 Task: Access a repository's "Traffic" for analytics.
Action: Mouse moved to (1092, 63)
Screenshot: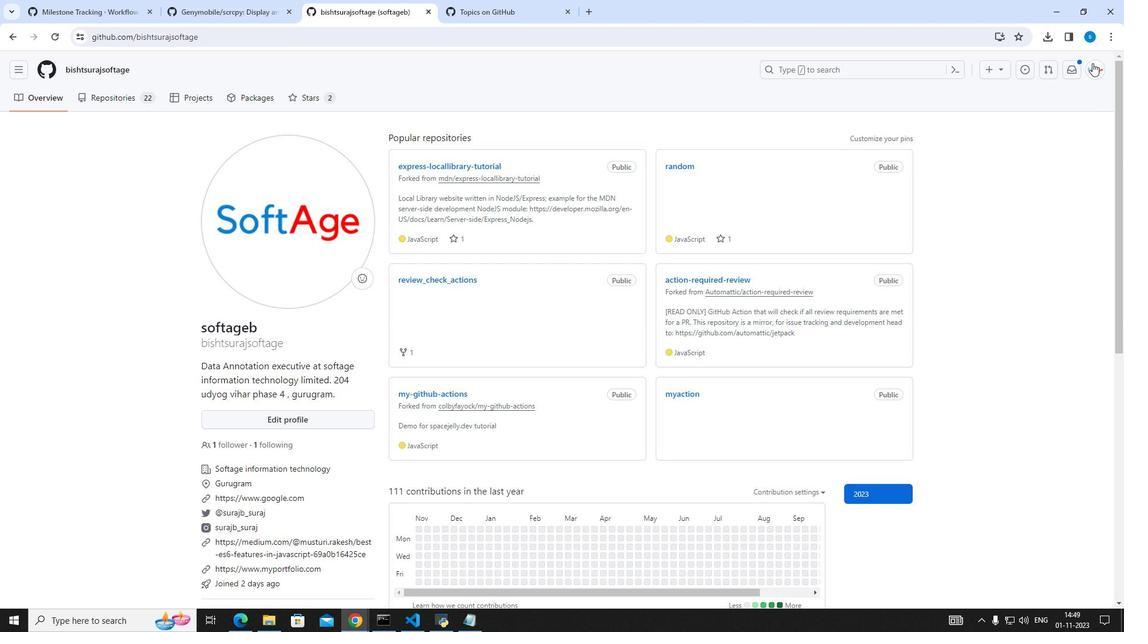 
Action: Mouse pressed left at (1092, 63)
Screenshot: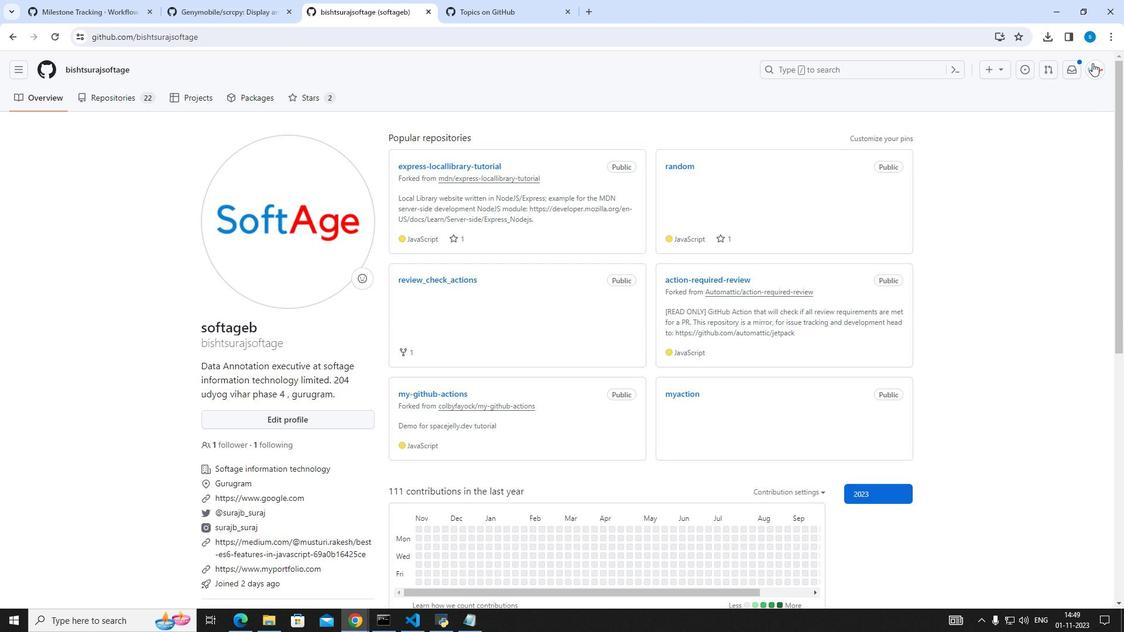 
Action: Mouse moved to (1031, 154)
Screenshot: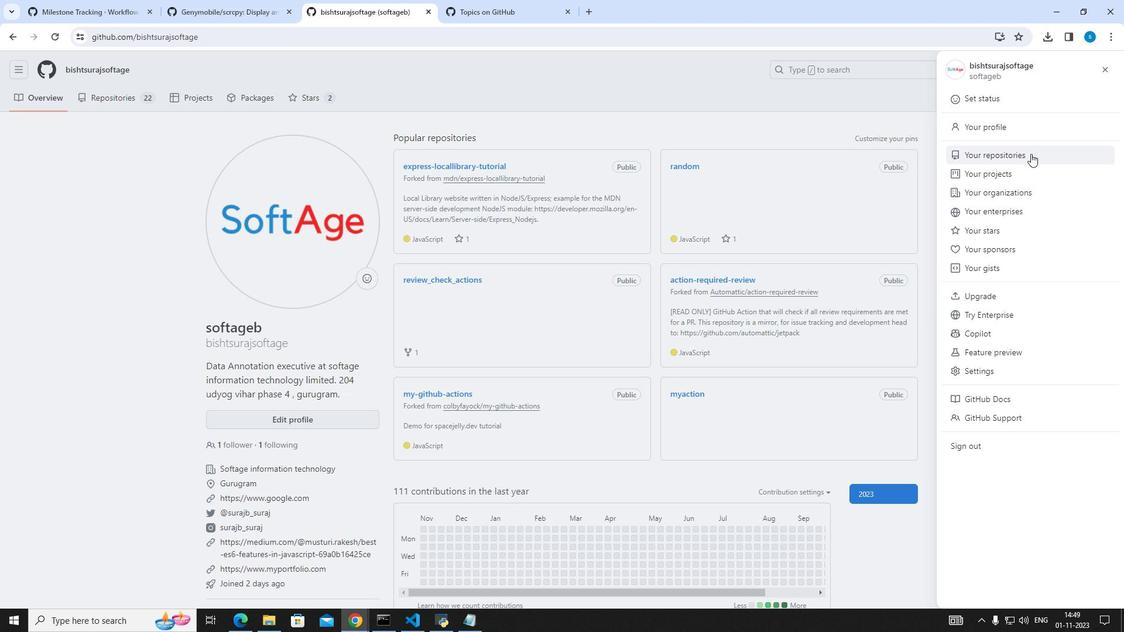 
Action: Mouse pressed left at (1031, 154)
Screenshot: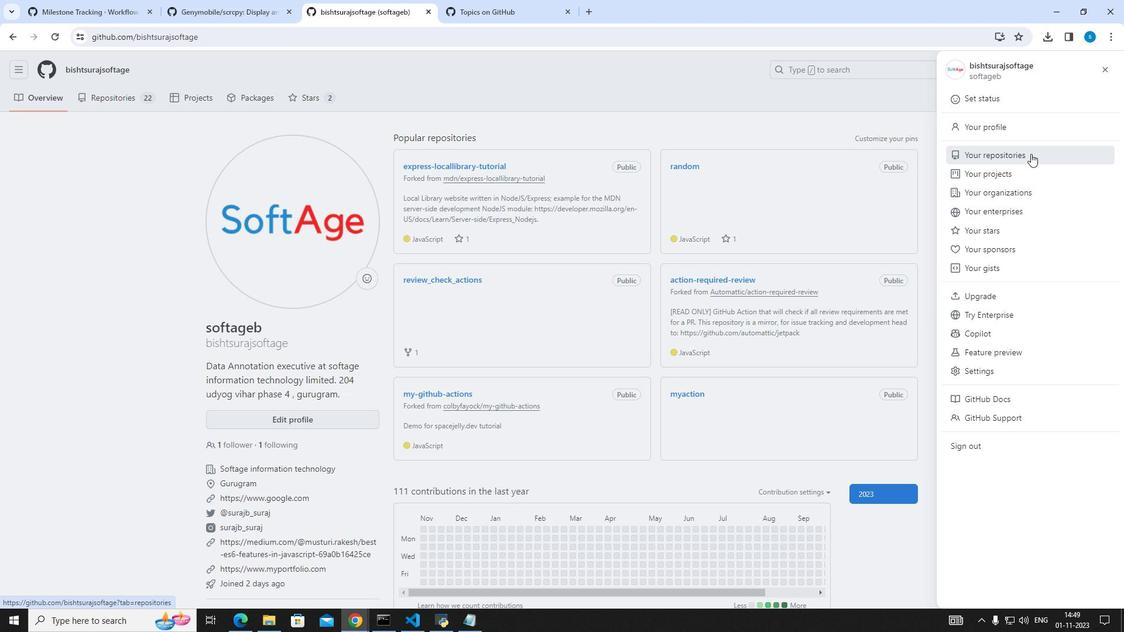 
Action: Mouse moved to (648, 224)
Screenshot: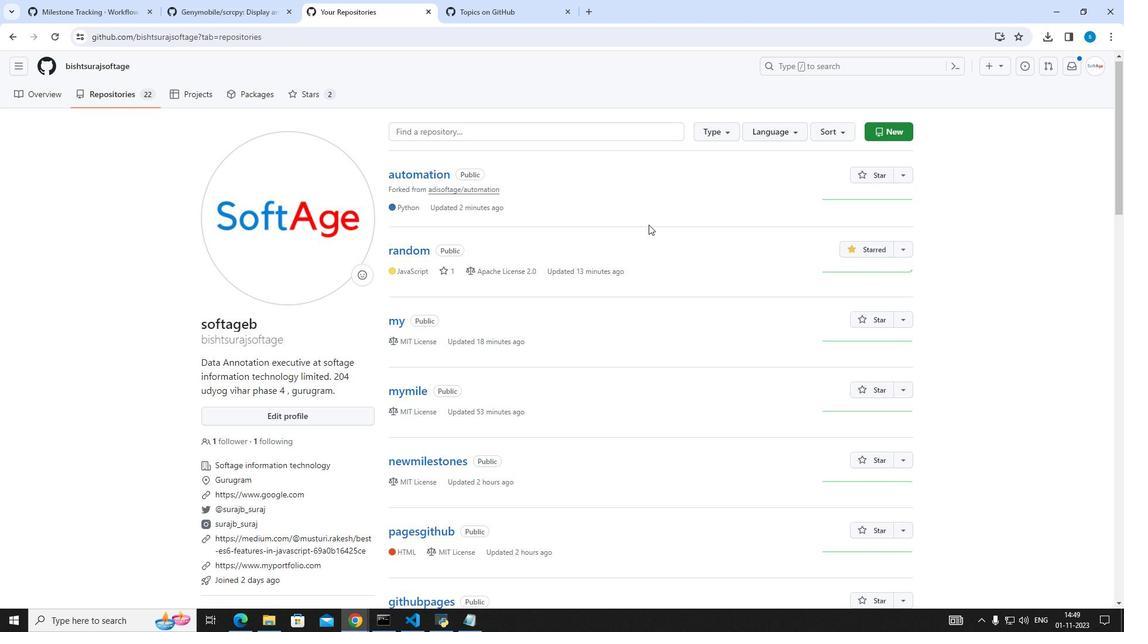 
Action: Mouse scrolled (648, 224) with delta (0, 0)
Screenshot: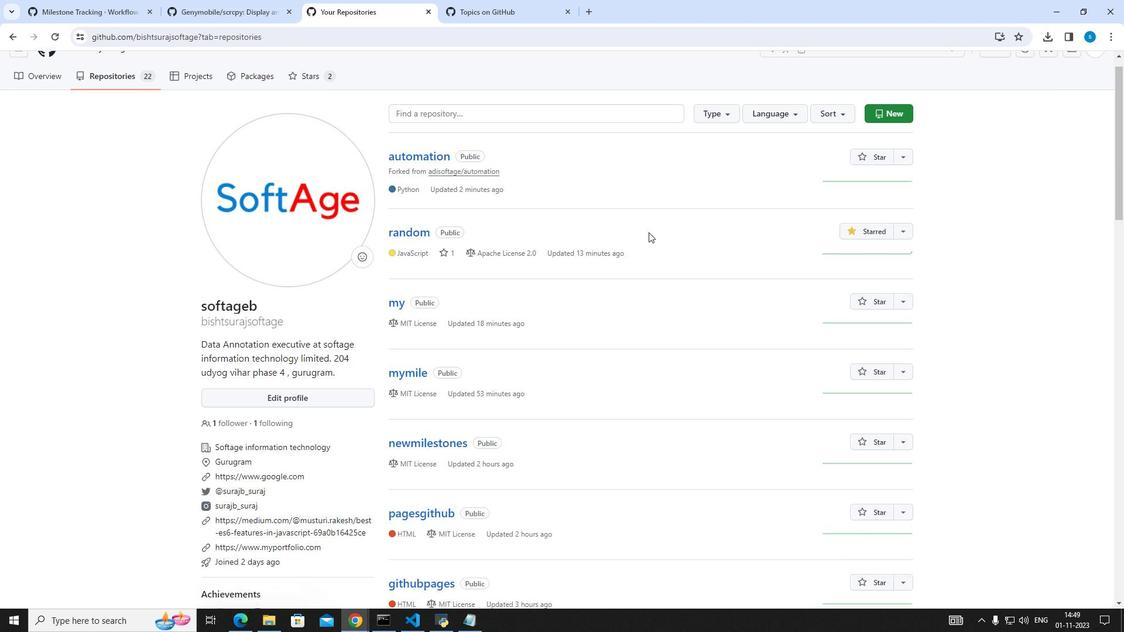 
Action: Mouse moved to (648, 224)
Screenshot: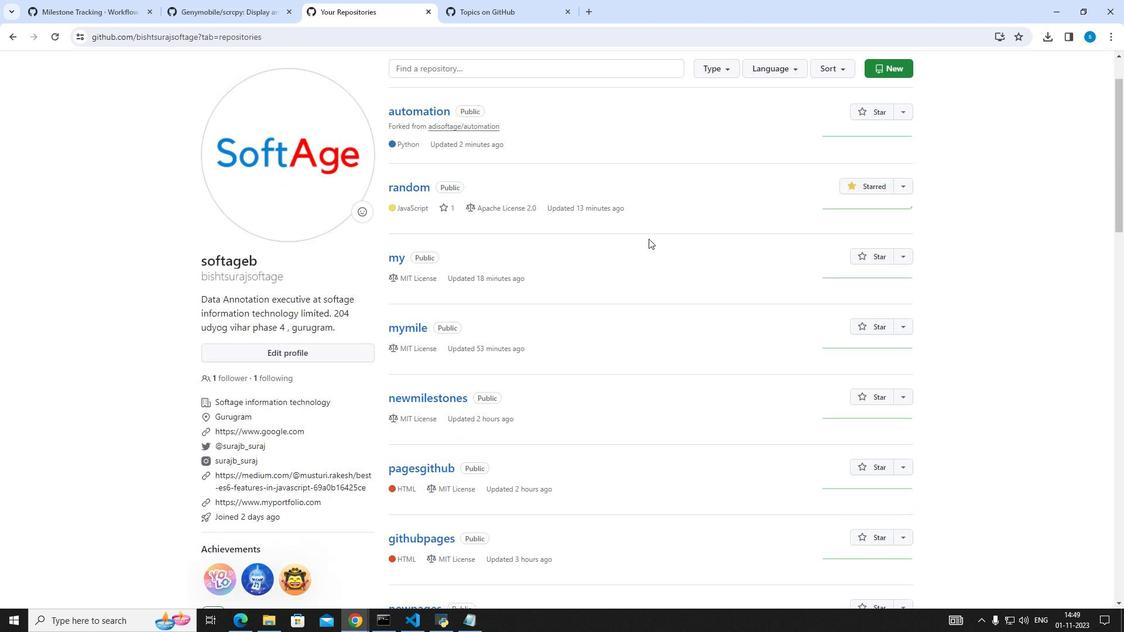 
Action: Mouse scrolled (648, 224) with delta (0, 0)
Screenshot: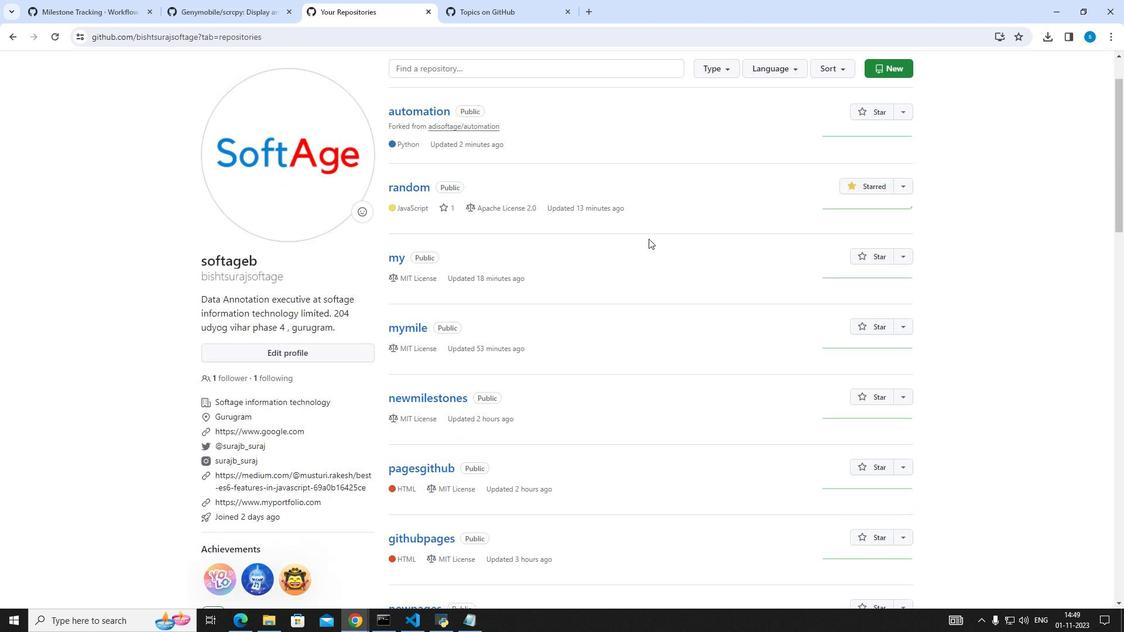 
Action: Mouse moved to (648, 225)
Screenshot: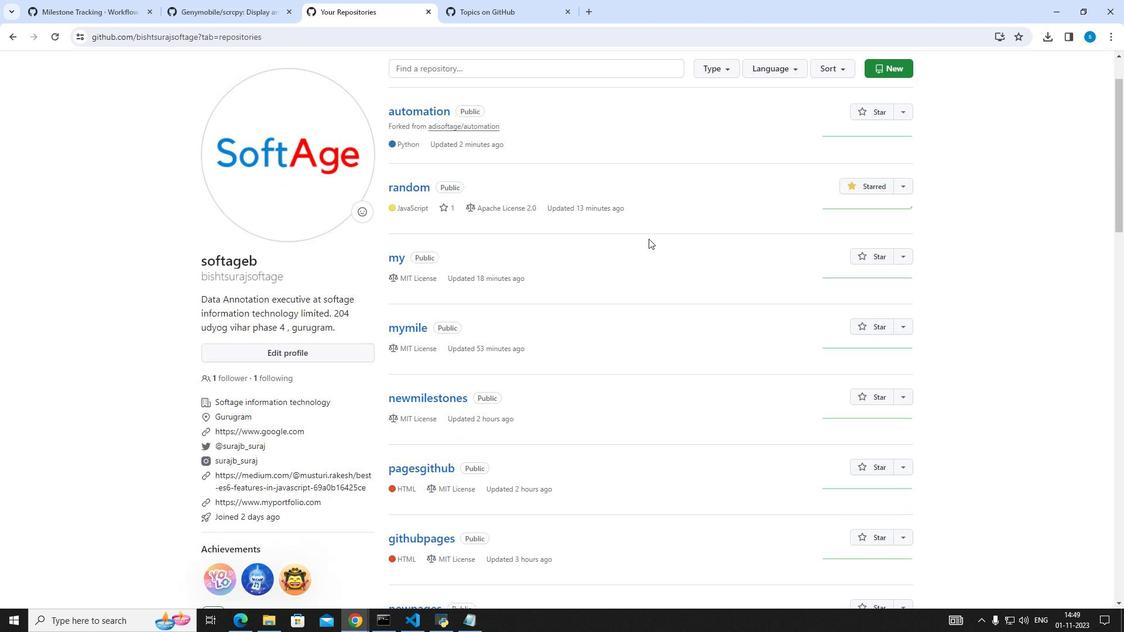 
Action: Mouse scrolled (648, 224) with delta (0, 0)
Screenshot: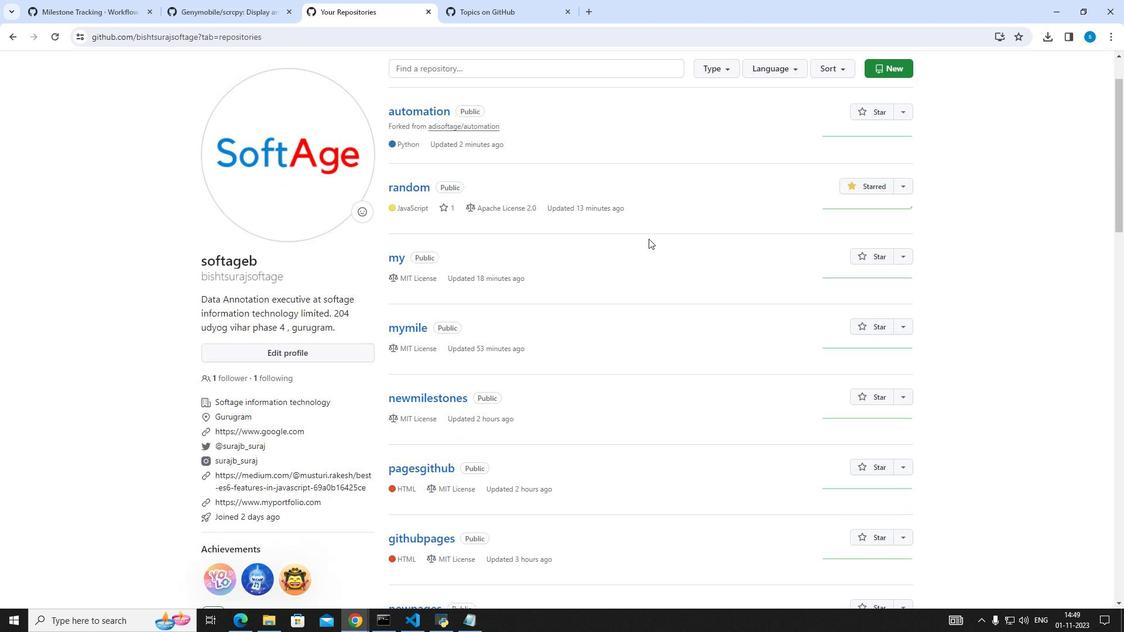 
Action: Mouse moved to (648, 229)
Screenshot: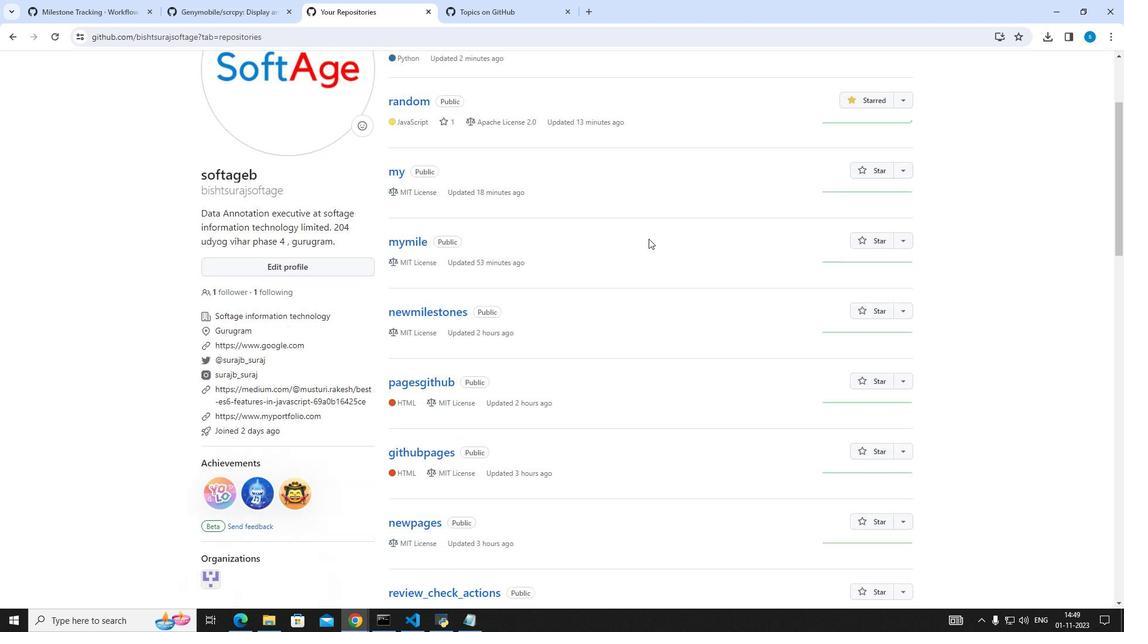 
Action: Mouse scrolled (648, 228) with delta (0, 0)
Screenshot: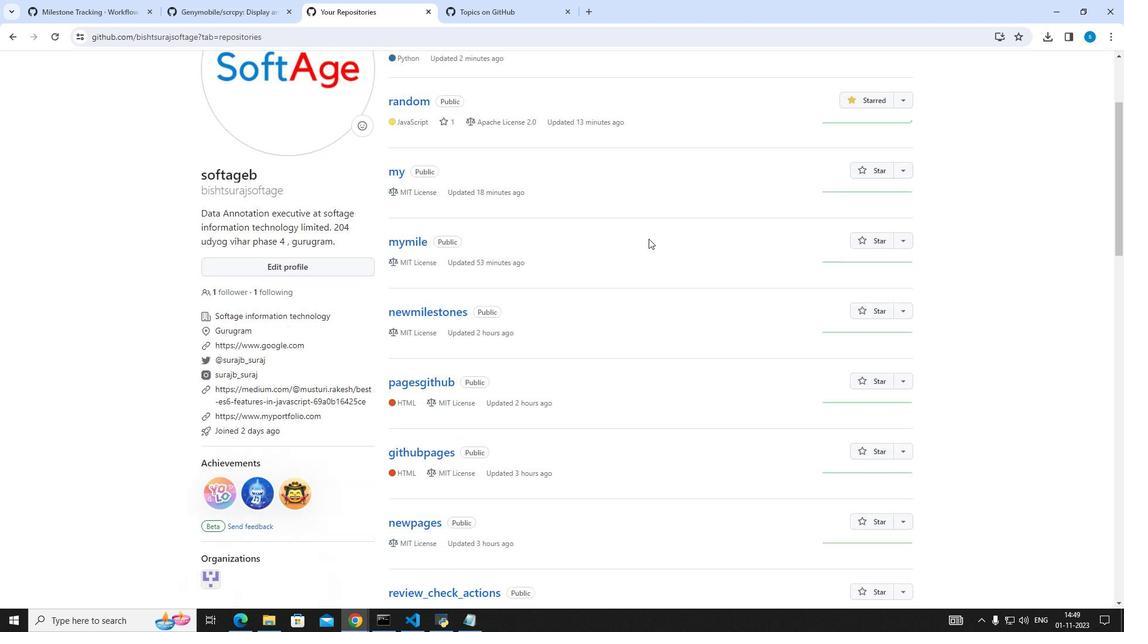 
Action: Mouse moved to (648, 238)
Screenshot: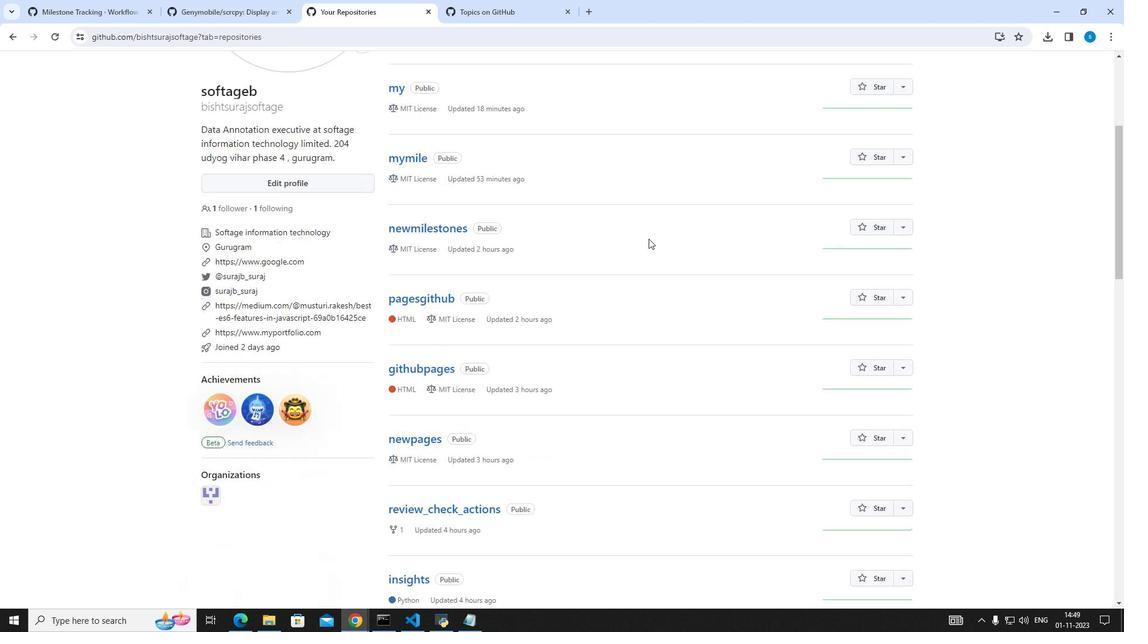
Action: Mouse scrolled (648, 238) with delta (0, 0)
Screenshot: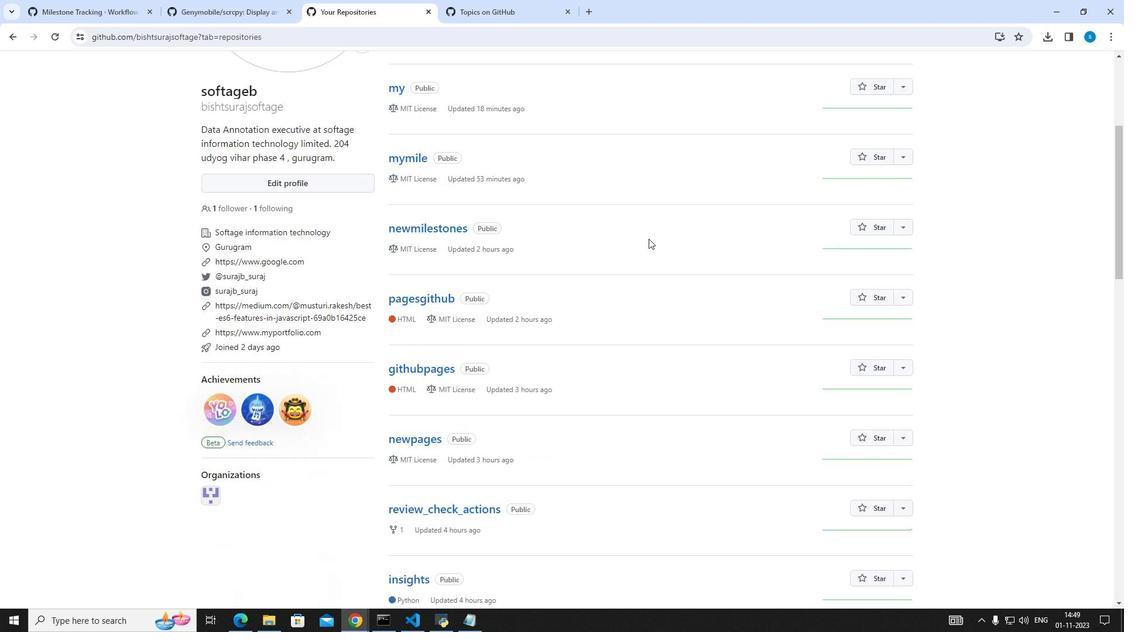 
Action: Mouse scrolled (648, 238) with delta (0, 0)
Screenshot: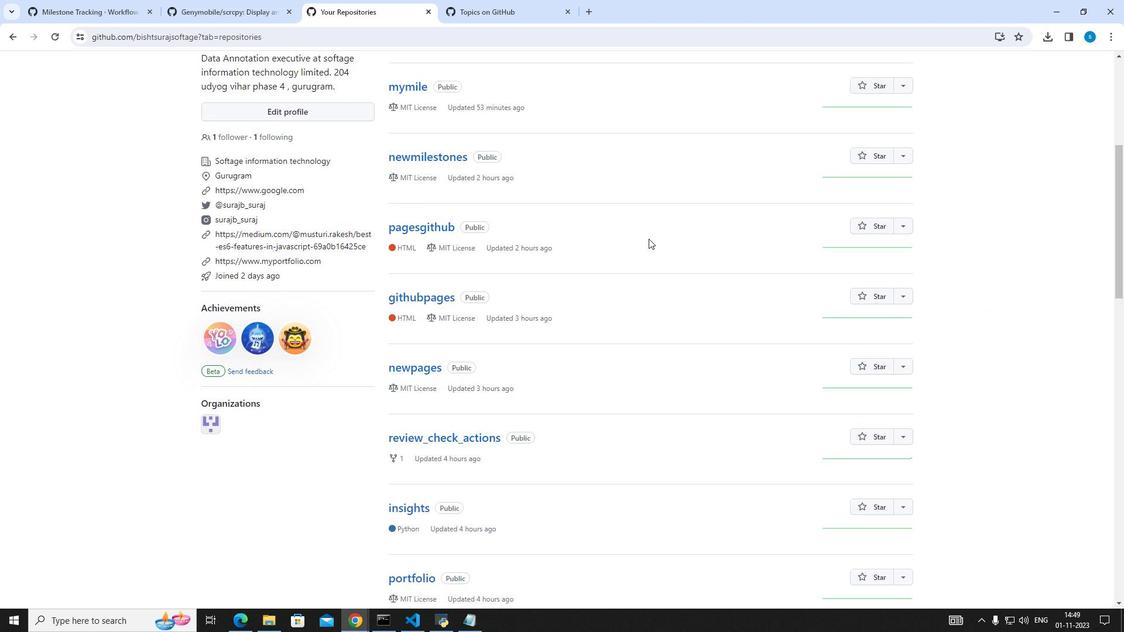 
Action: Mouse scrolled (648, 238) with delta (0, 0)
Screenshot: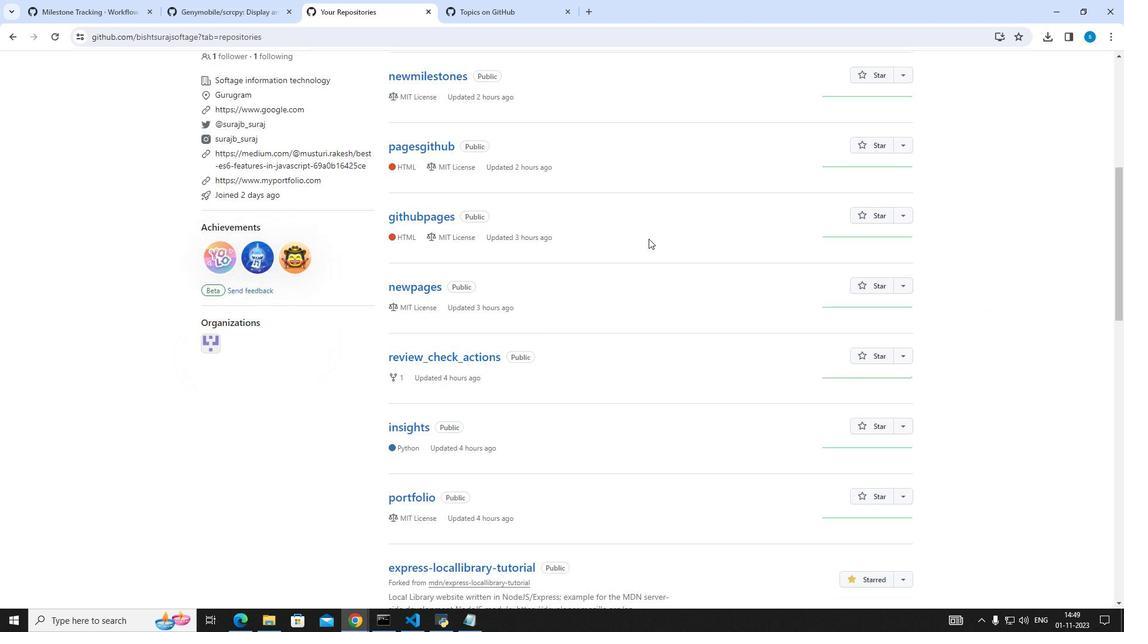 
Action: Mouse scrolled (648, 238) with delta (0, 0)
Screenshot: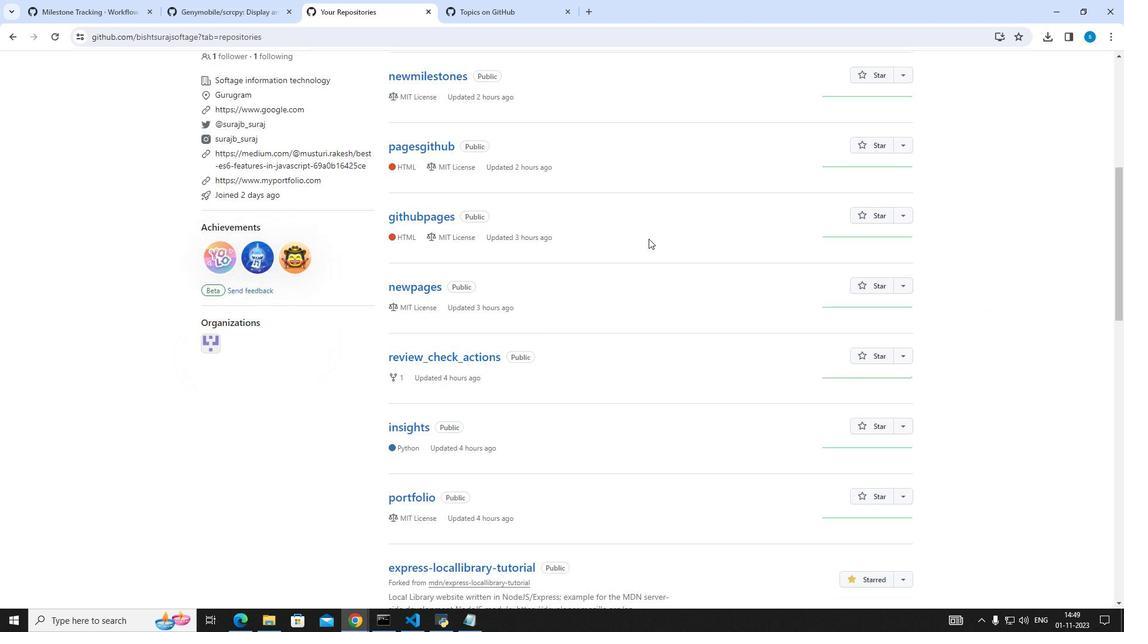
Action: Mouse scrolled (648, 238) with delta (0, 0)
Screenshot: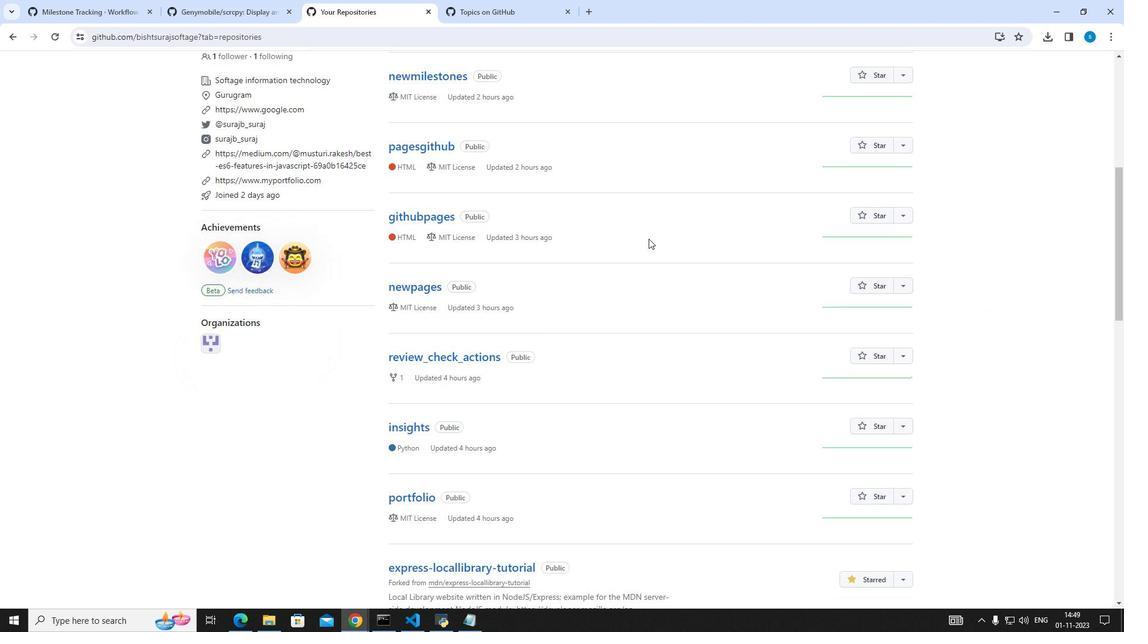 
Action: Mouse moved to (478, 427)
Screenshot: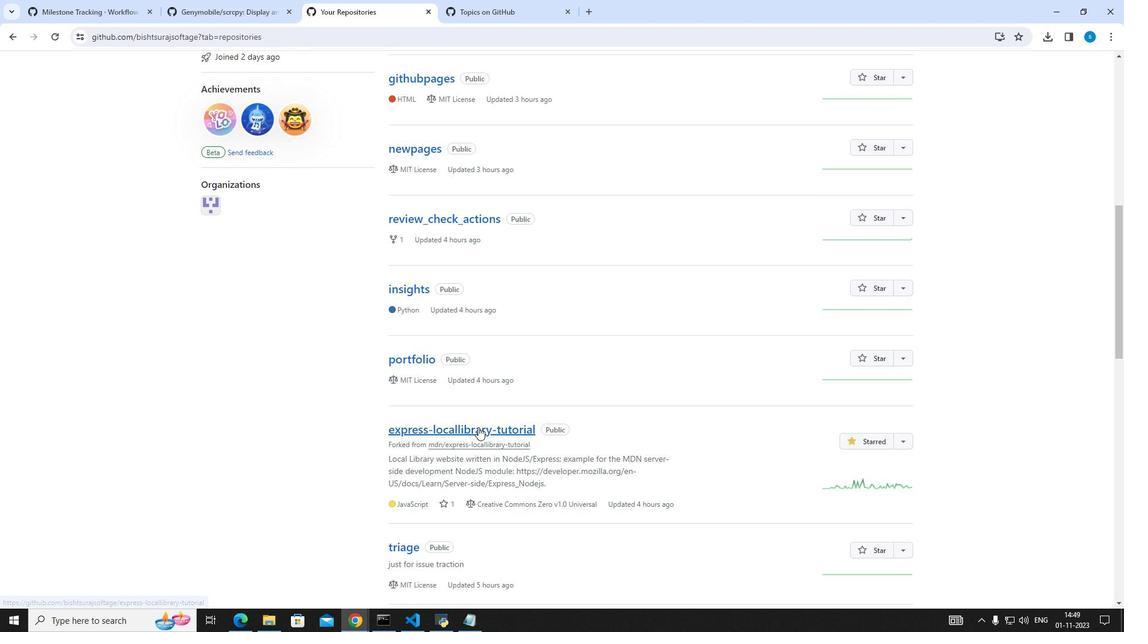 
Action: Mouse pressed left at (478, 427)
Screenshot: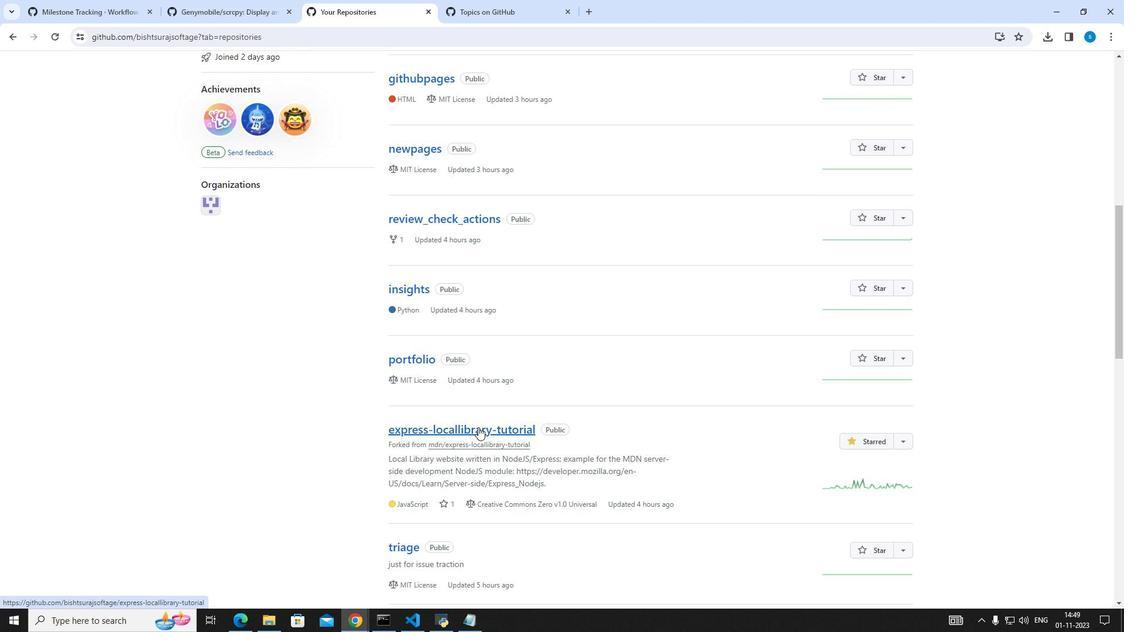 
Action: Mouse moved to (380, 92)
Screenshot: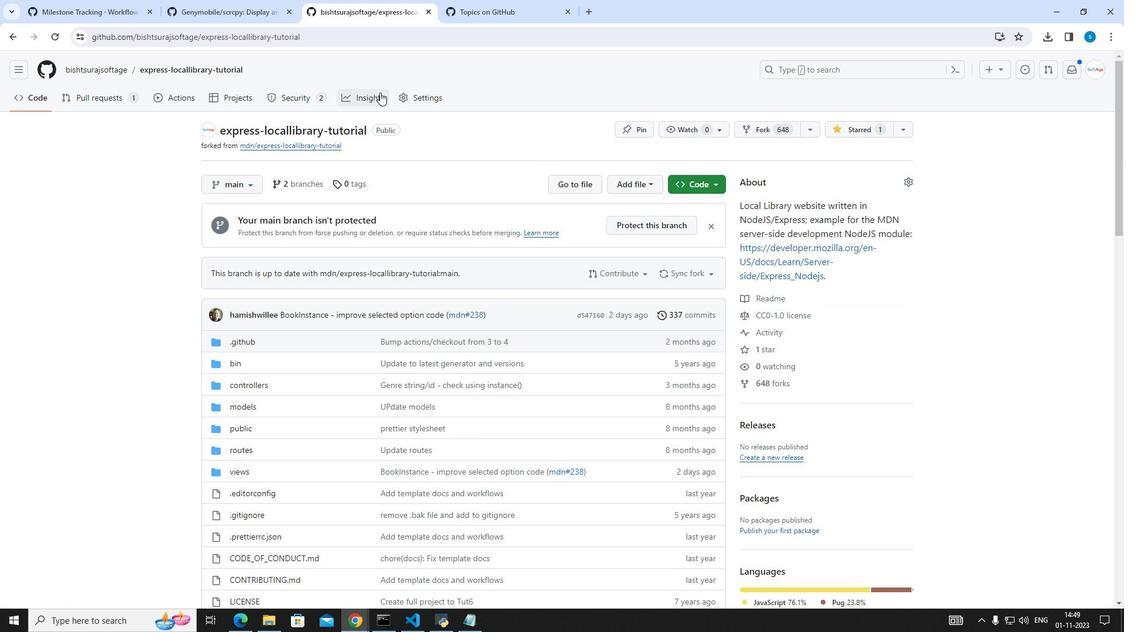 
Action: Mouse pressed left at (380, 92)
Screenshot: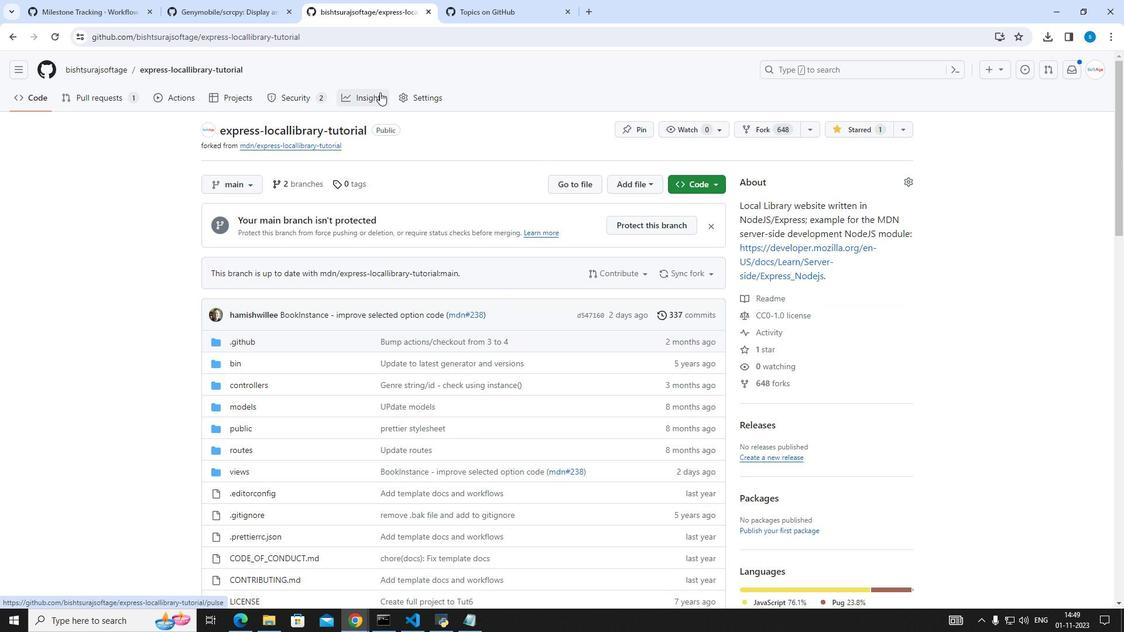 
Action: Mouse moved to (315, 201)
Screenshot: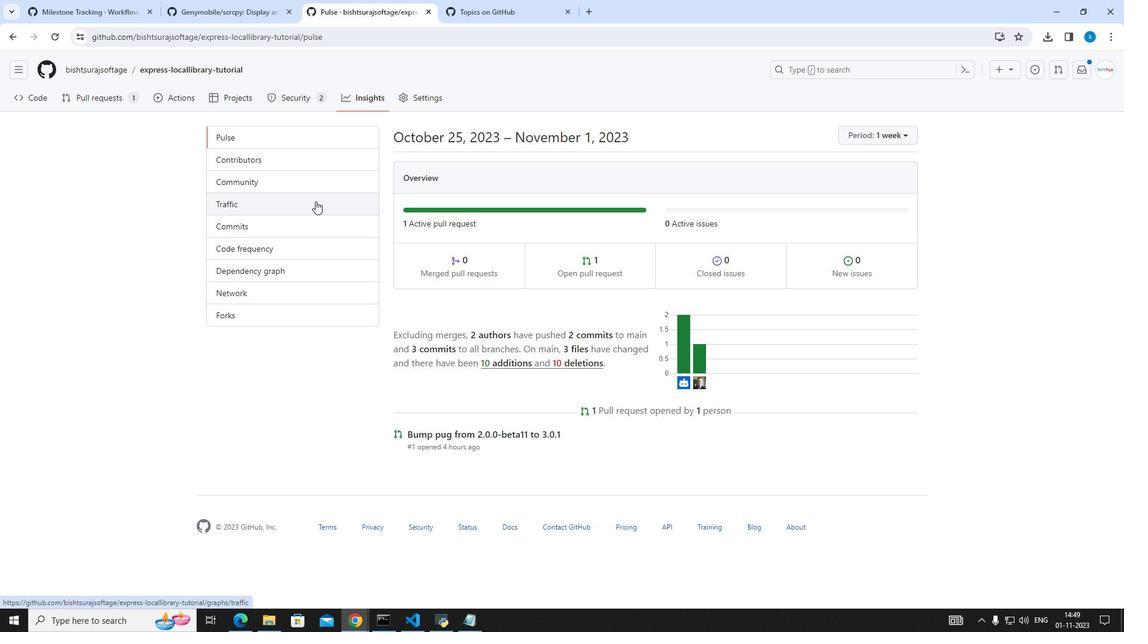
Action: Mouse pressed left at (315, 201)
Screenshot: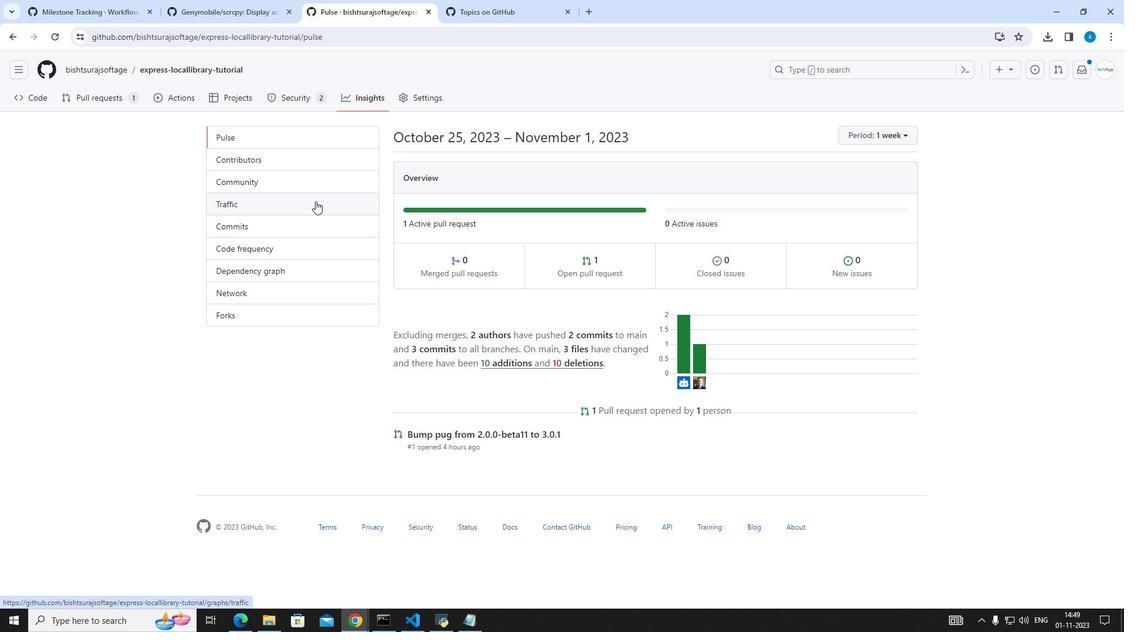 
Action: Mouse moved to (720, 486)
Screenshot: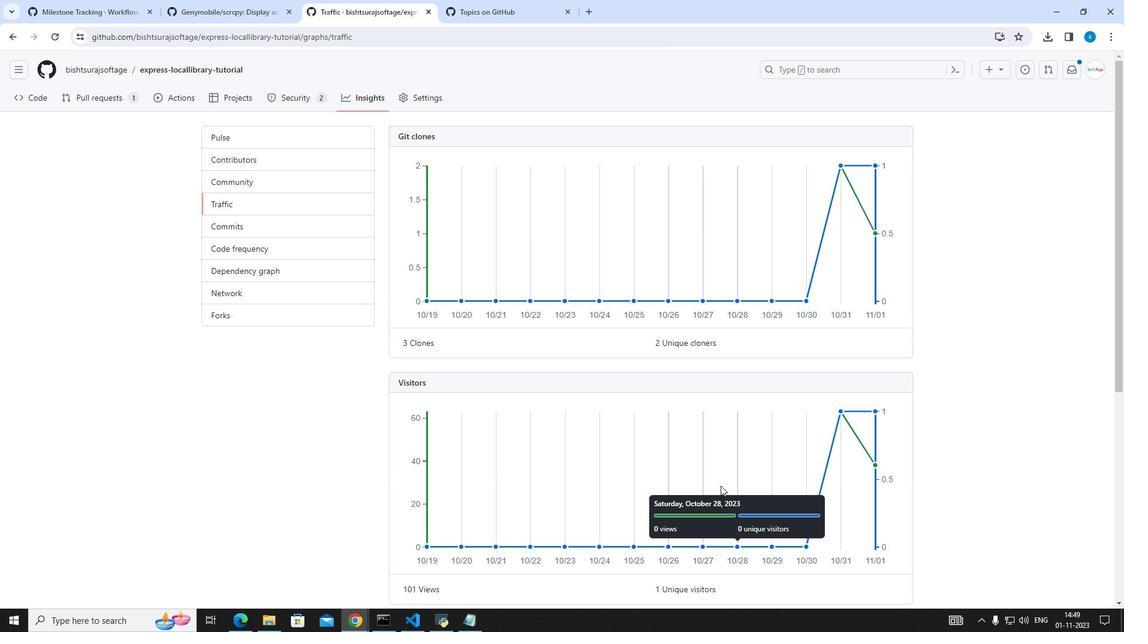 
